 Task: Select a due date automation when advanced on, 2 days after a card is due add basic with the yellow label at 11:00 AM.
Action: Mouse moved to (1125, 90)
Screenshot: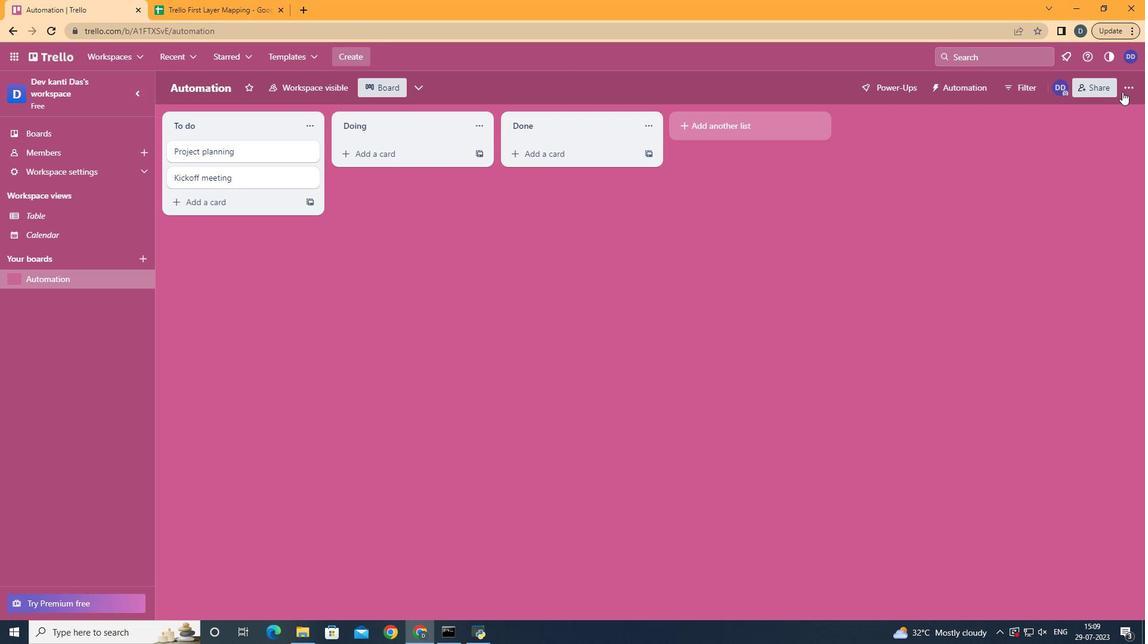 
Action: Mouse pressed left at (1125, 90)
Screenshot: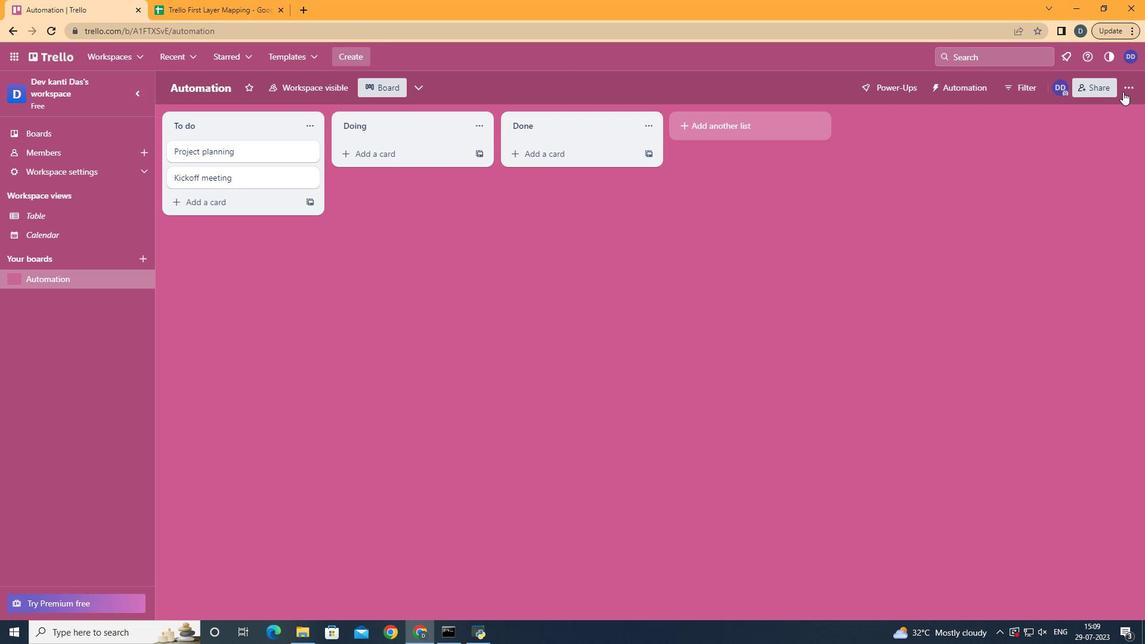 
Action: Mouse moved to (1026, 256)
Screenshot: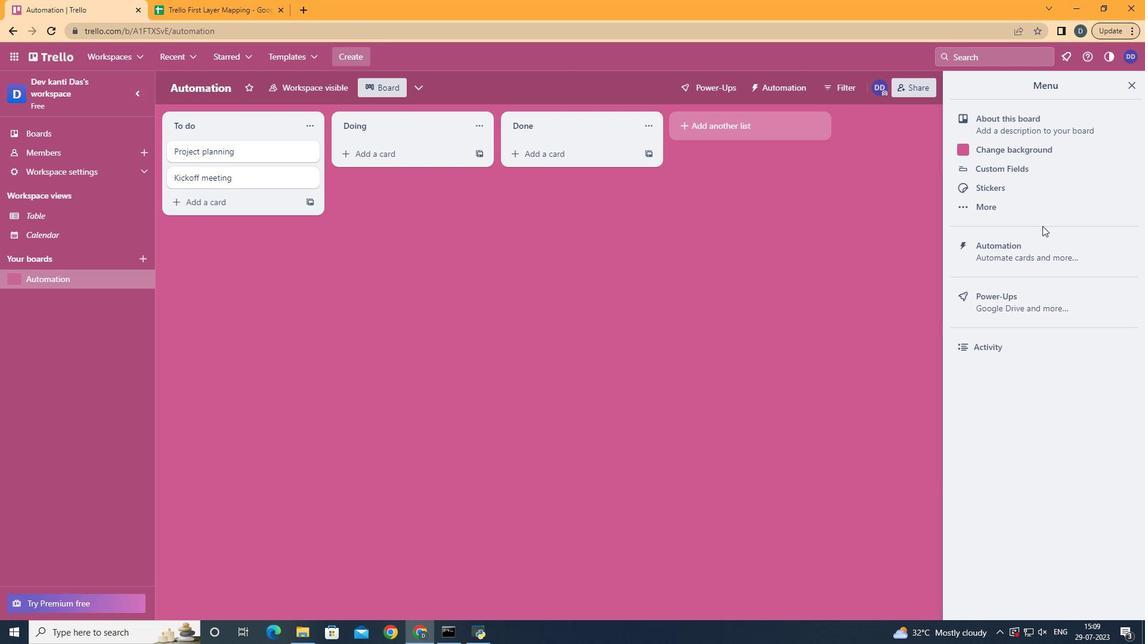 
Action: Mouse pressed left at (1026, 256)
Screenshot: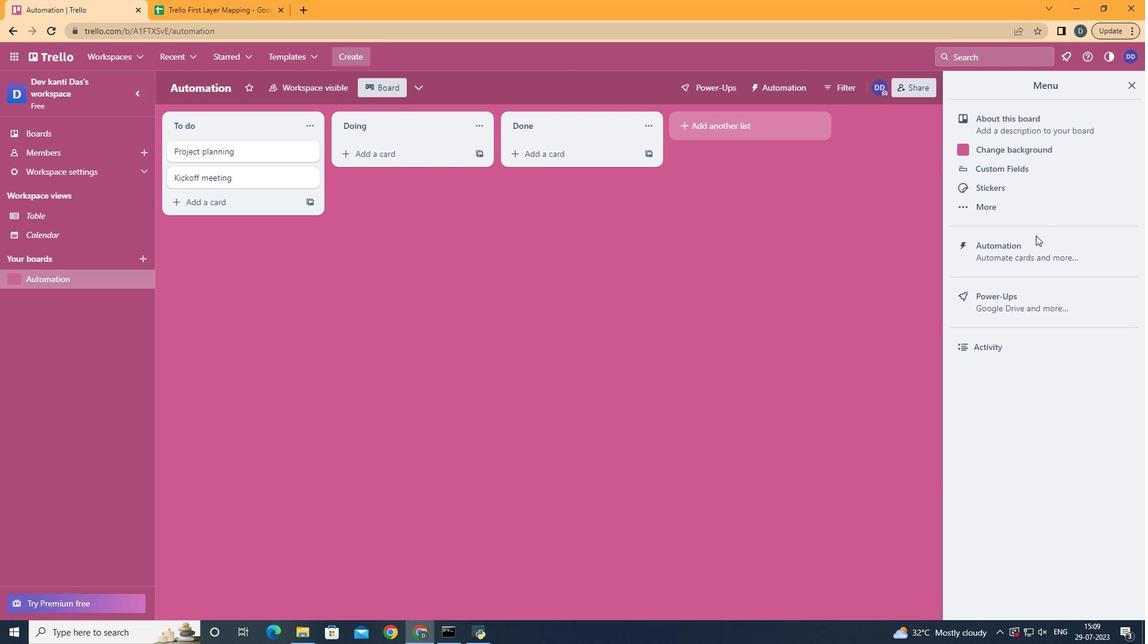 
Action: Mouse moved to (240, 239)
Screenshot: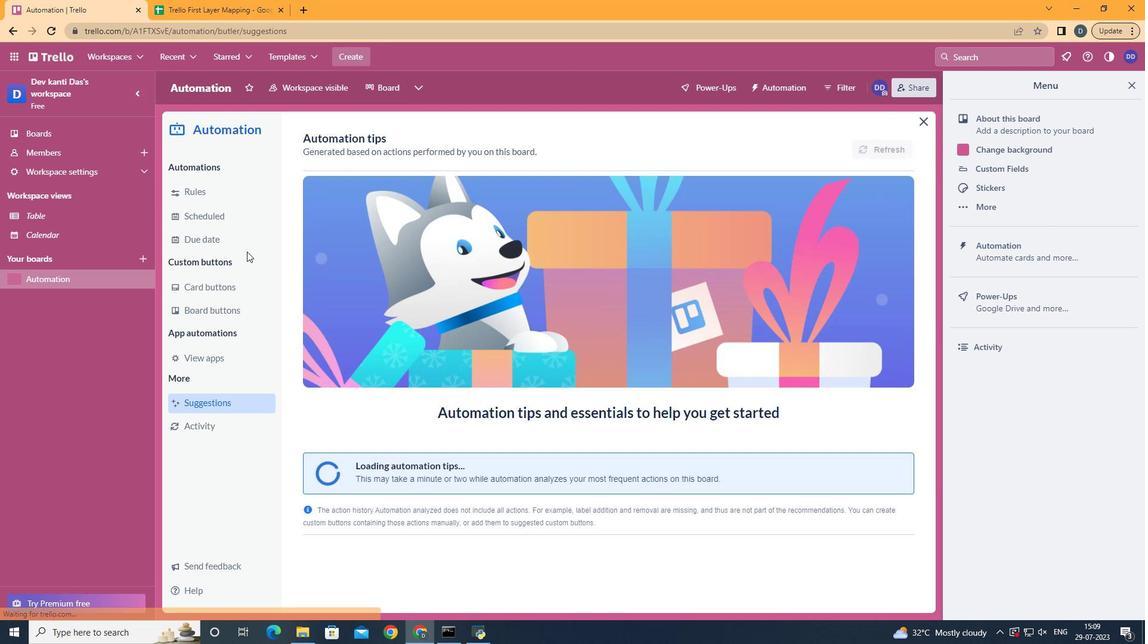 
Action: Mouse pressed left at (240, 239)
Screenshot: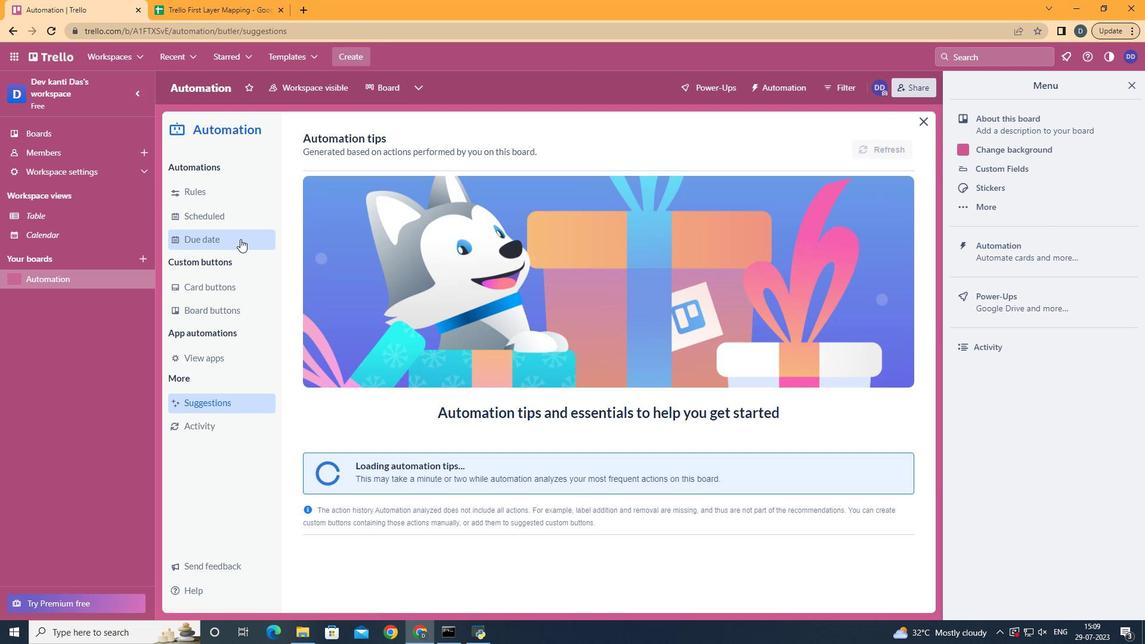 
Action: Mouse moved to (850, 140)
Screenshot: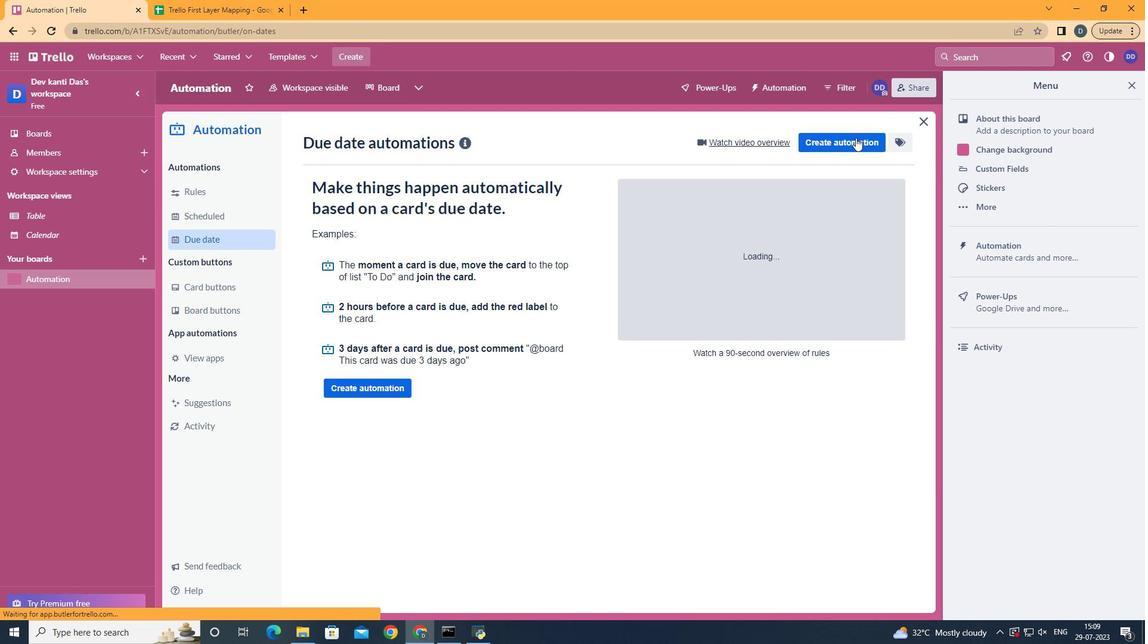 
Action: Mouse pressed left at (850, 140)
Screenshot: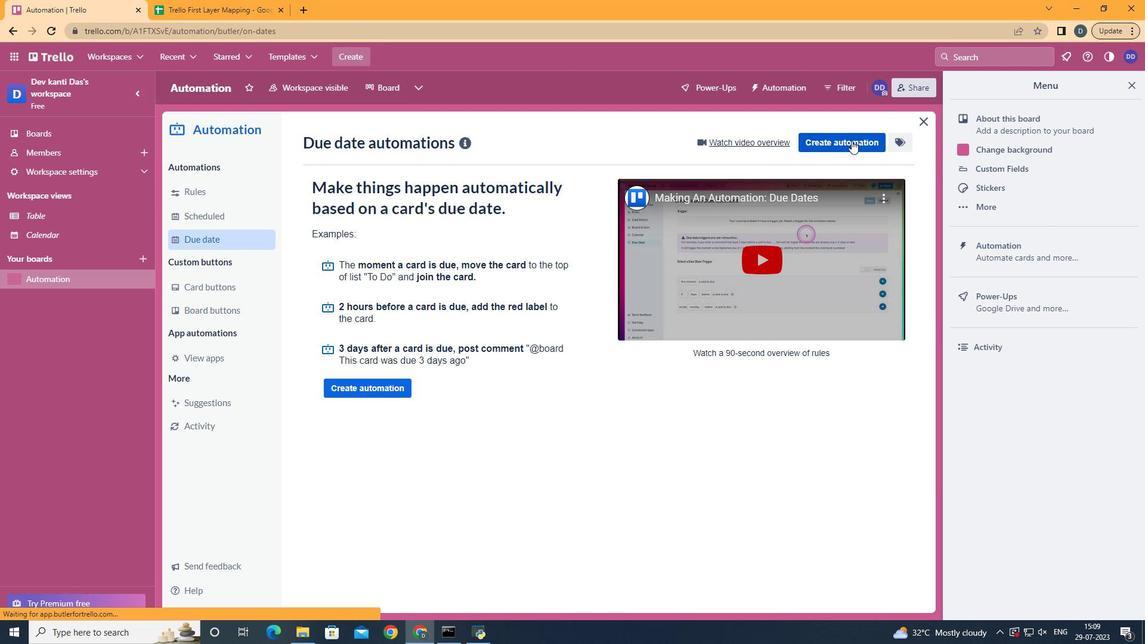 
Action: Mouse moved to (578, 258)
Screenshot: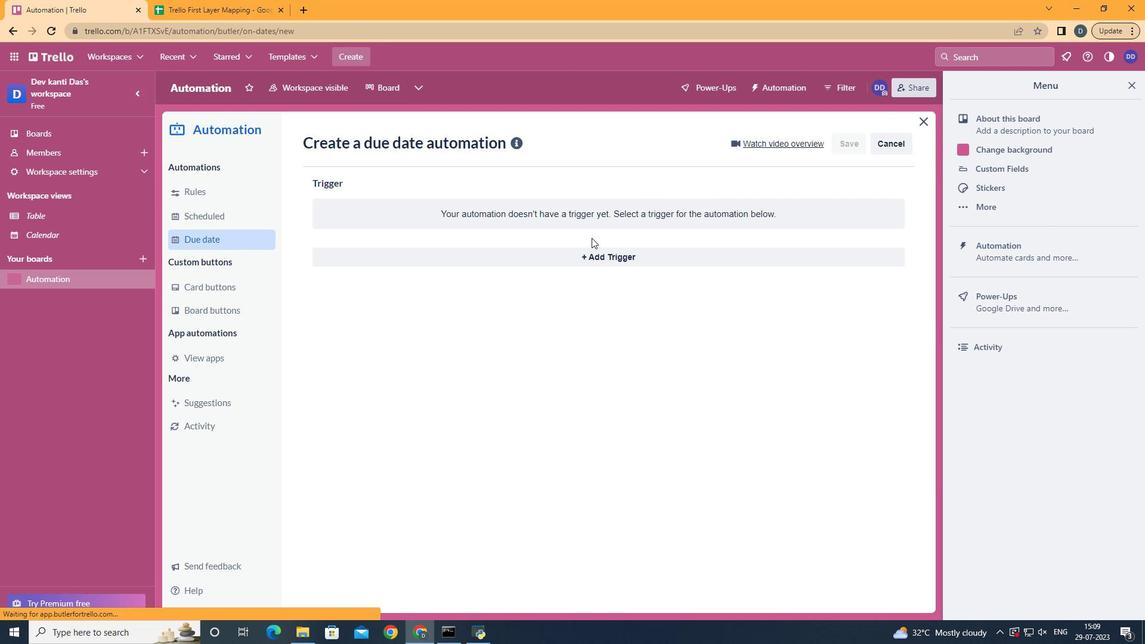 
Action: Mouse pressed left at (578, 258)
Screenshot: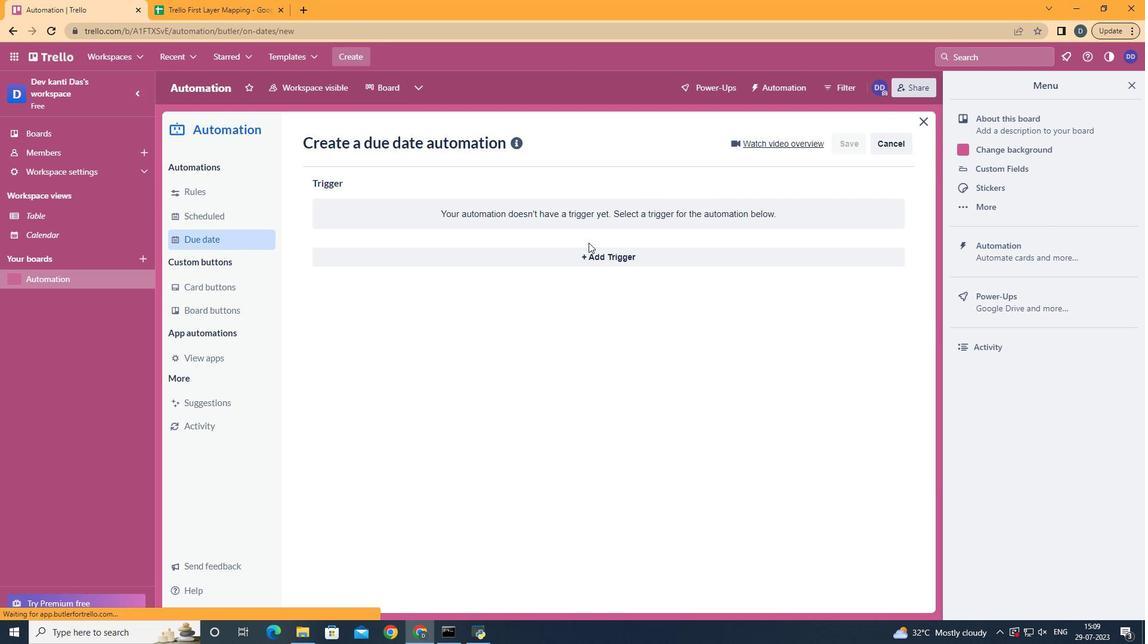 
Action: Mouse moved to (414, 490)
Screenshot: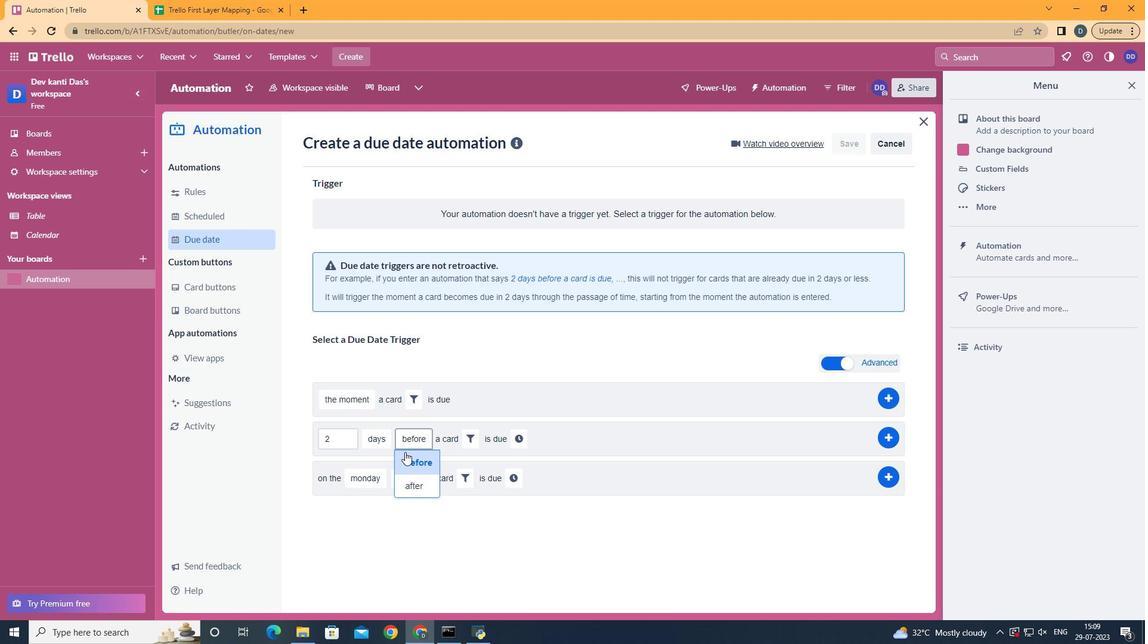 
Action: Mouse pressed left at (414, 490)
Screenshot: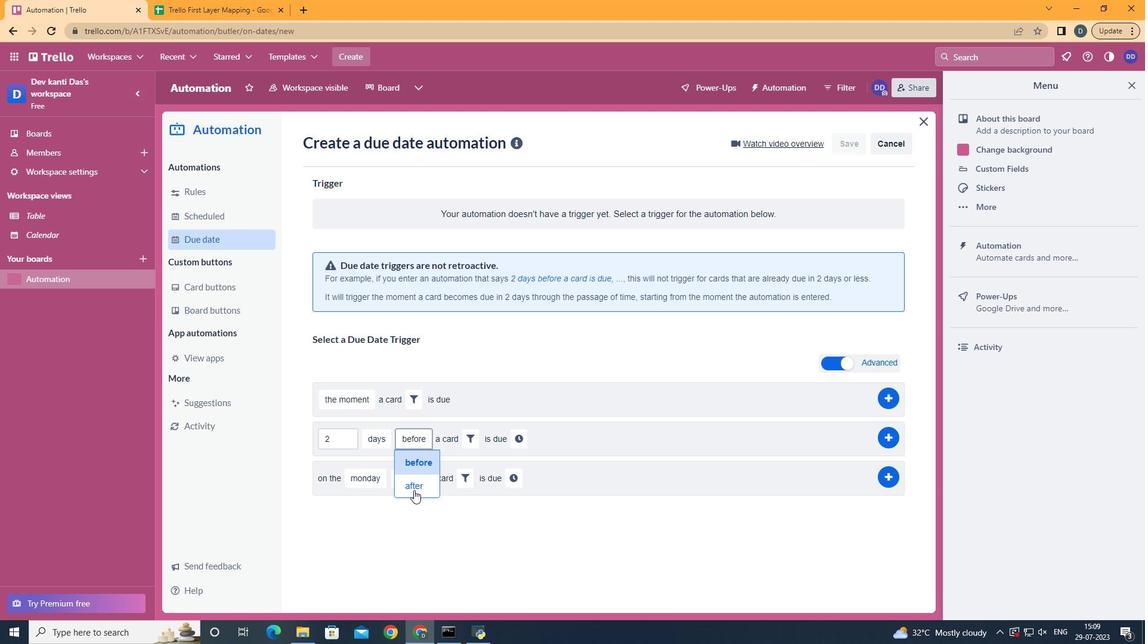 
Action: Mouse moved to (464, 443)
Screenshot: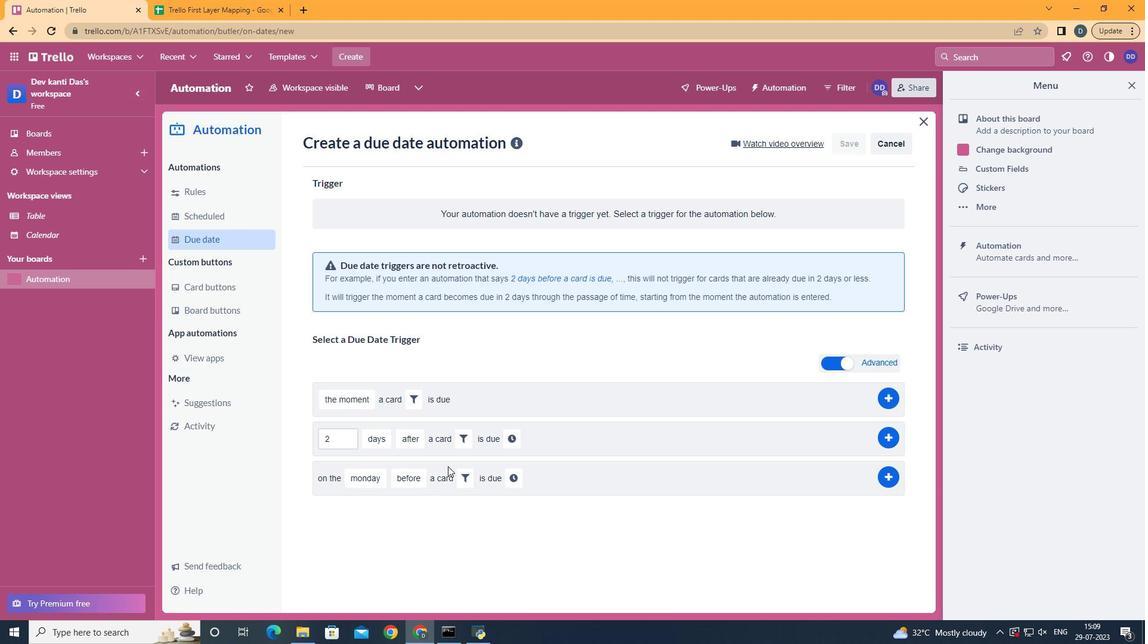 
Action: Mouse pressed left at (464, 443)
Screenshot: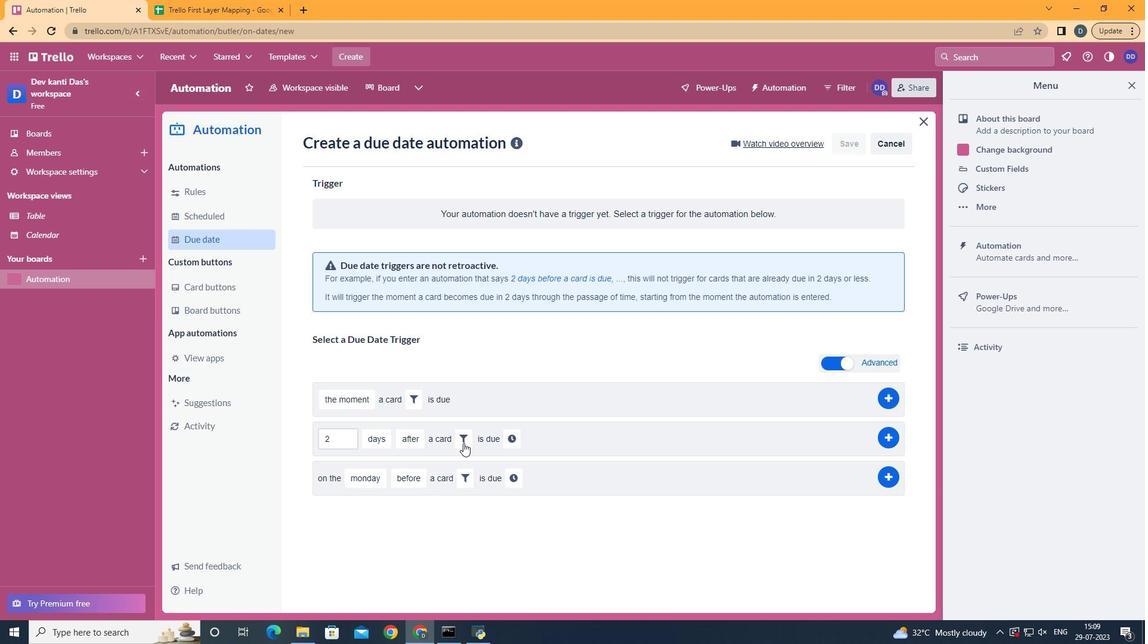 
Action: Mouse moved to (511, 477)
Screenshot: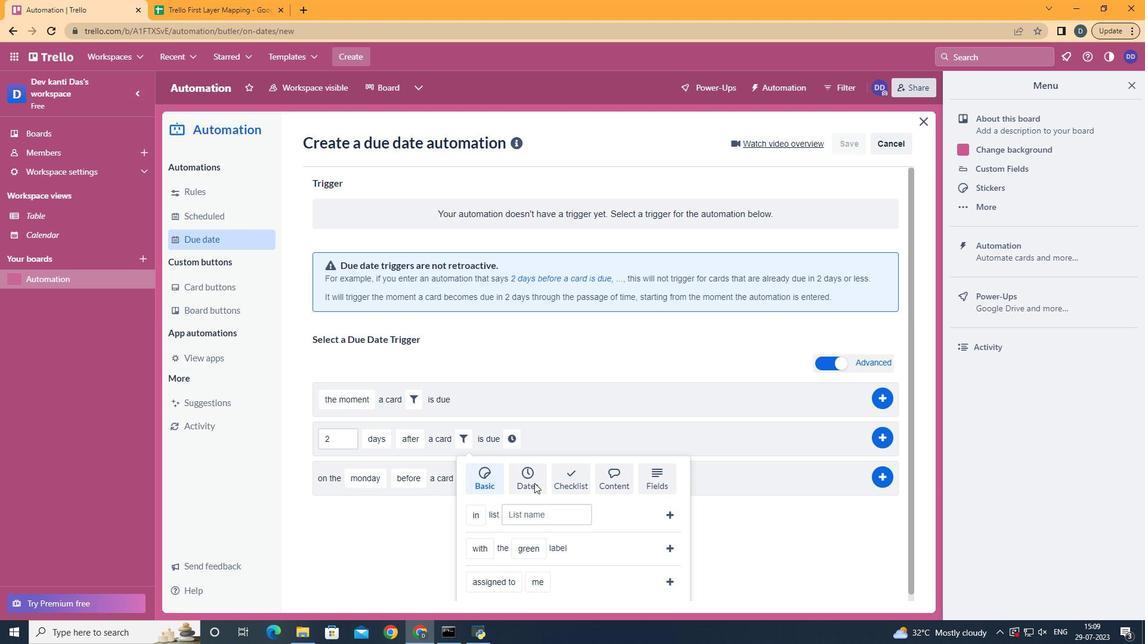 
Action: Mouse scrolled (511, 476) with delta (0, 0)
Screenshot: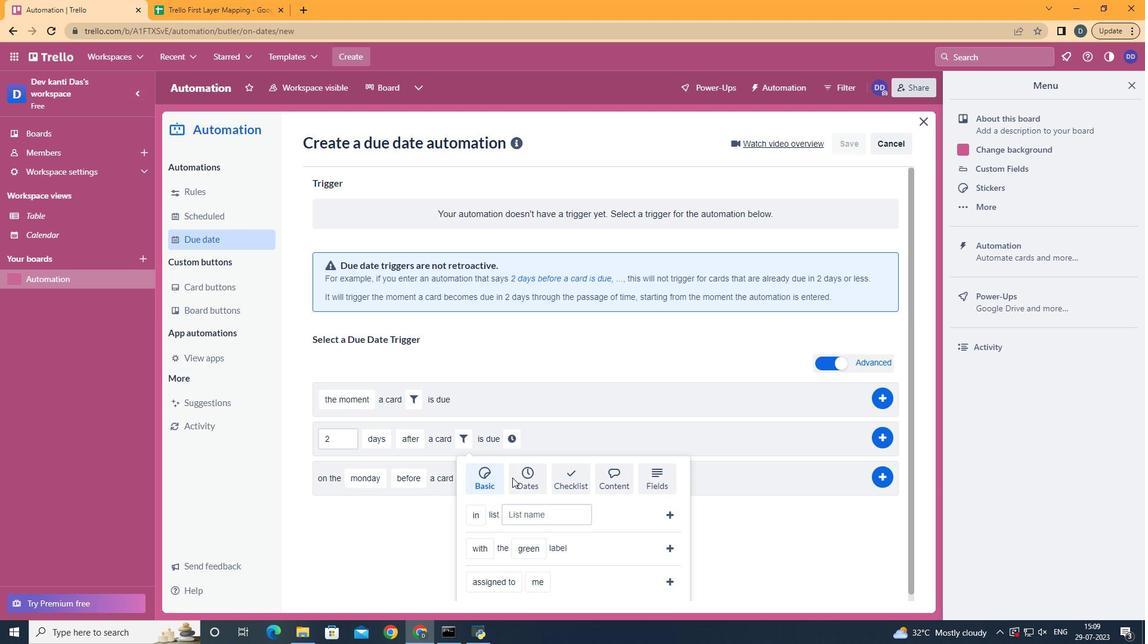 
Action: Mouse scrolled (511, 476) with delta (0, 0)
Screenshot: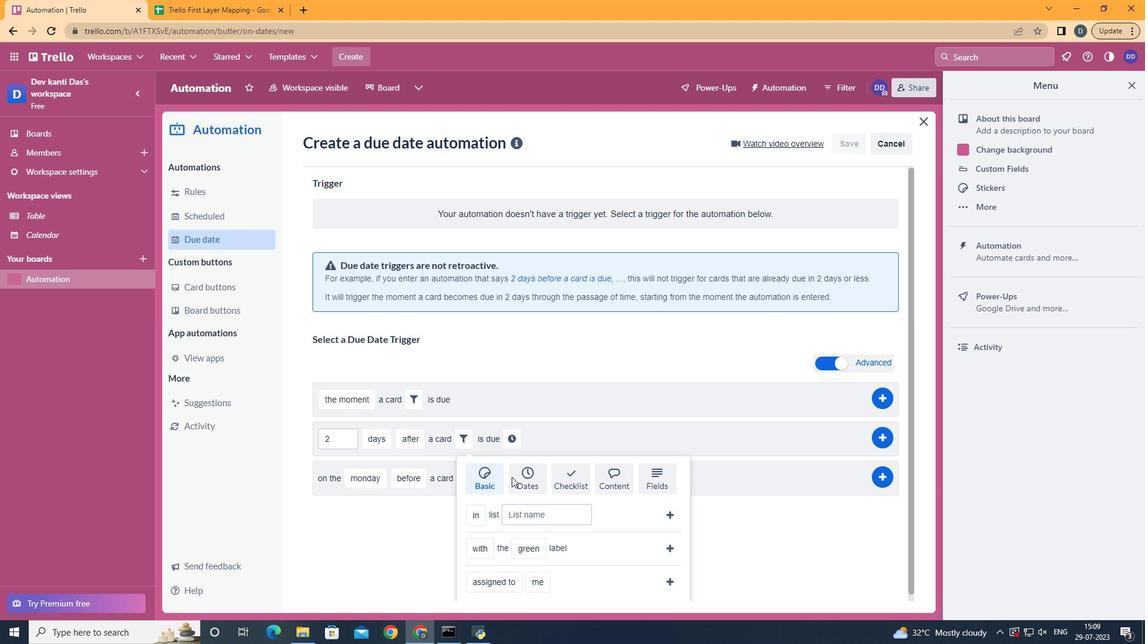 
Action: Mouse scrolled (511, 476) with delta (0, 0)
Screenshot: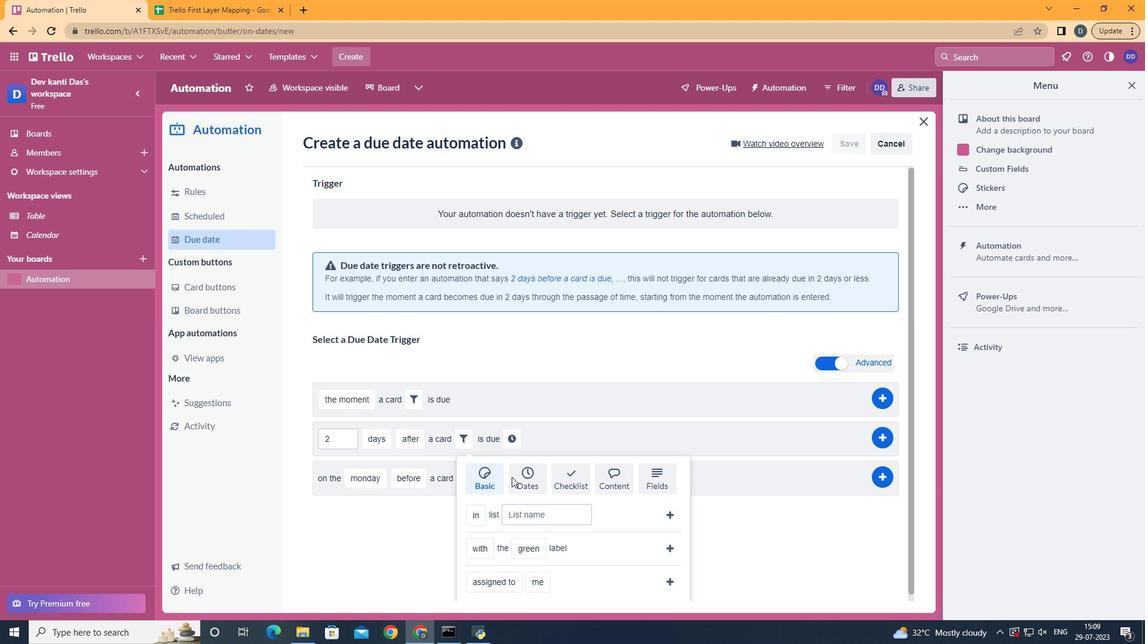 
Action: Mouse scrolled (511, 476) with delta (0, 0)
Screenshot: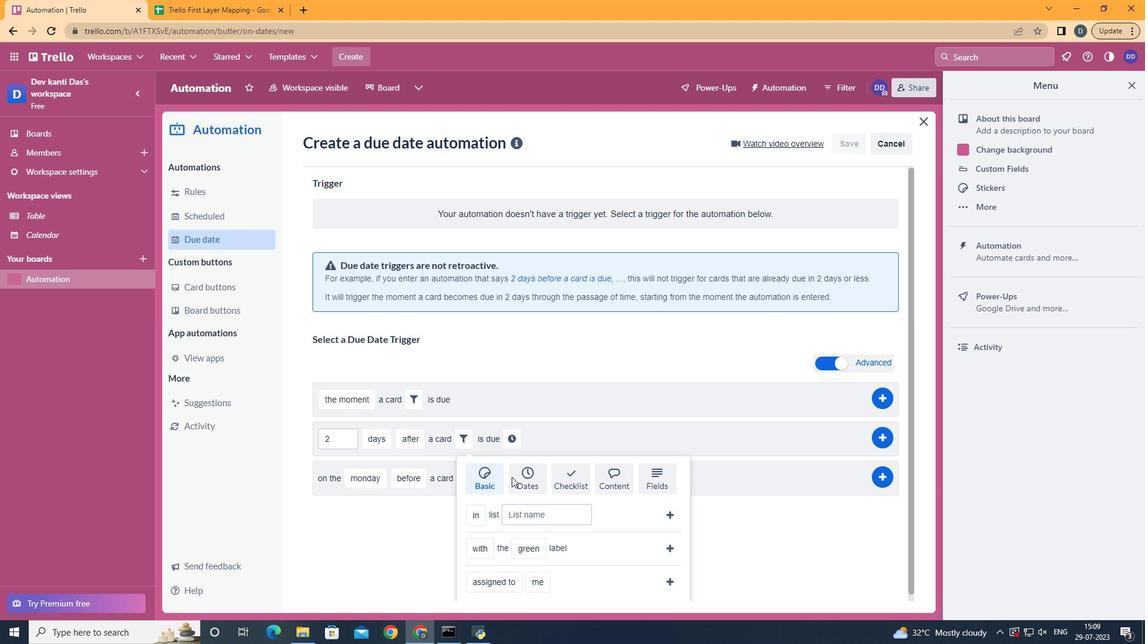 
Action: Mouse moved to (498, 478)
Screenshot: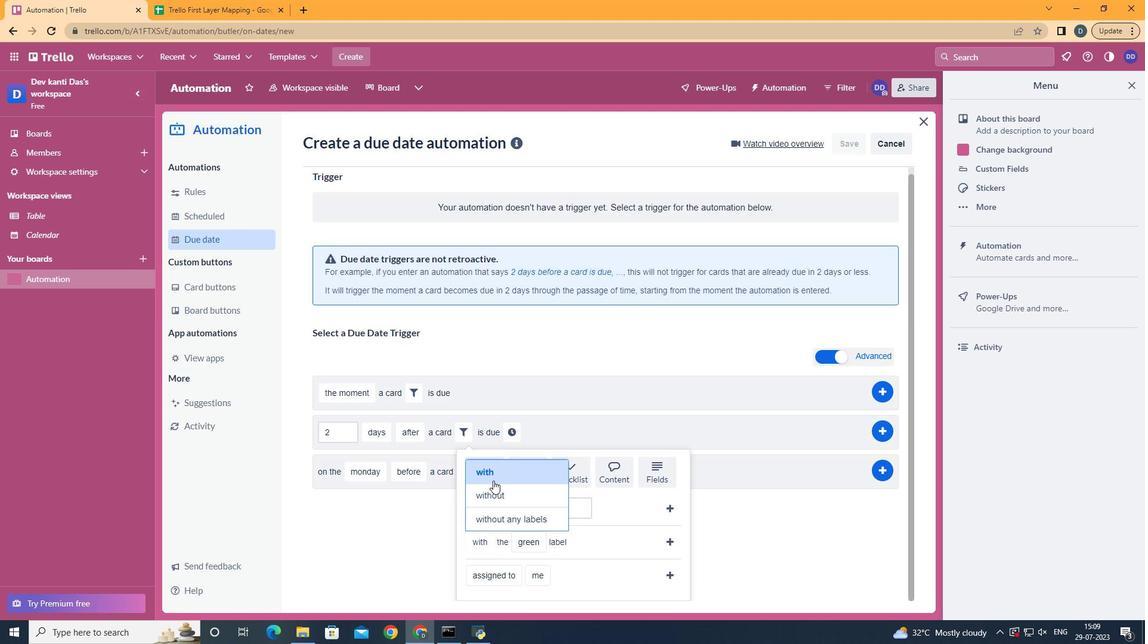 
Action: Mouse pressed left at (498, 478)
Screenshot: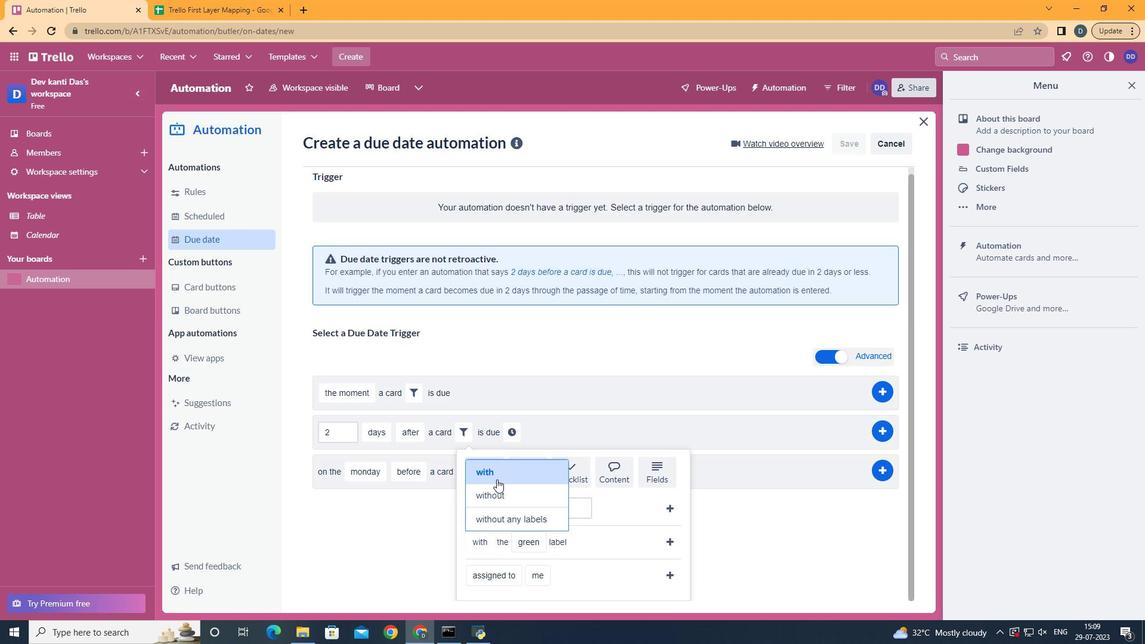 
Action: Mouse moved to (529, 420)
Screenshot: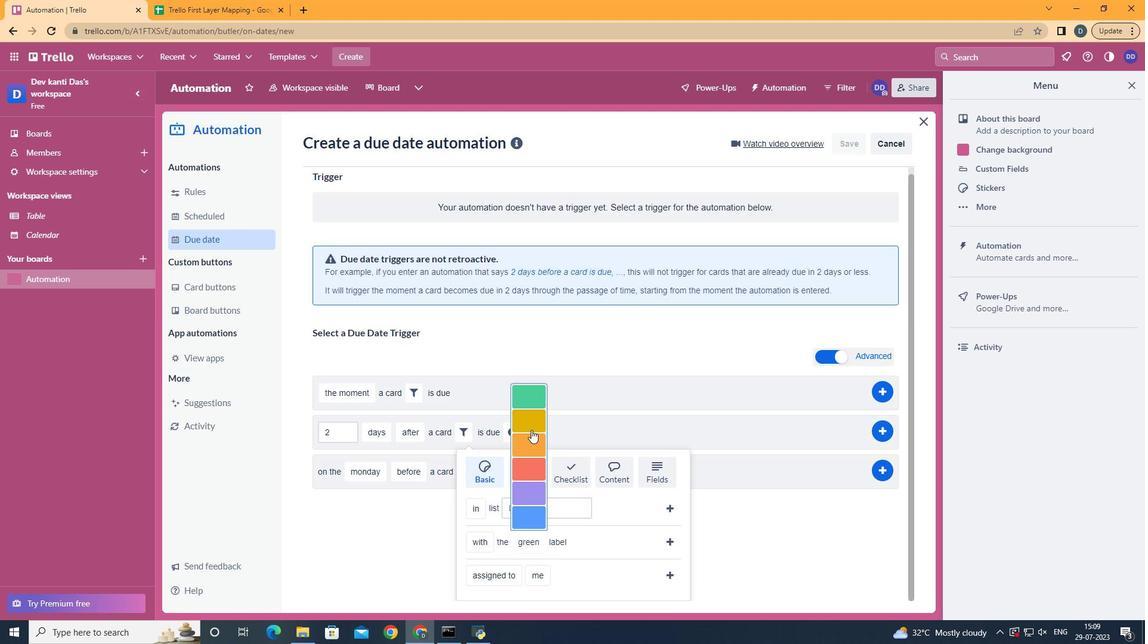
Action: Mouse pressed left at (529, 420)
Screenshot: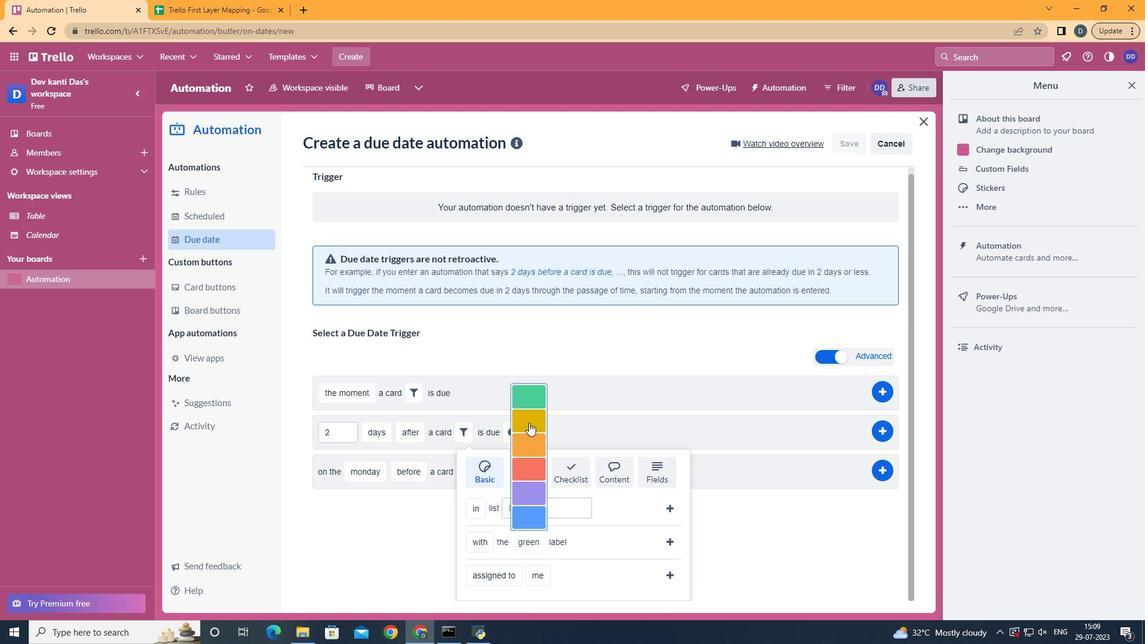 
Action: Mouse moved to (672, 539)
Screenshot: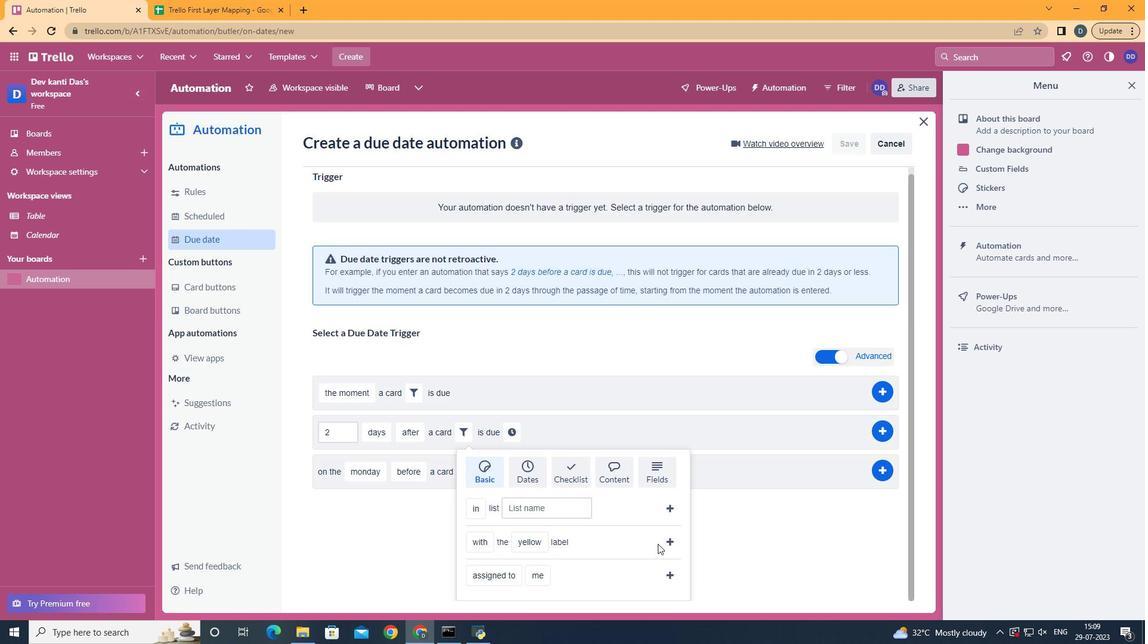 
Action: Mouse pressed left at (672, 539)
Screenshot: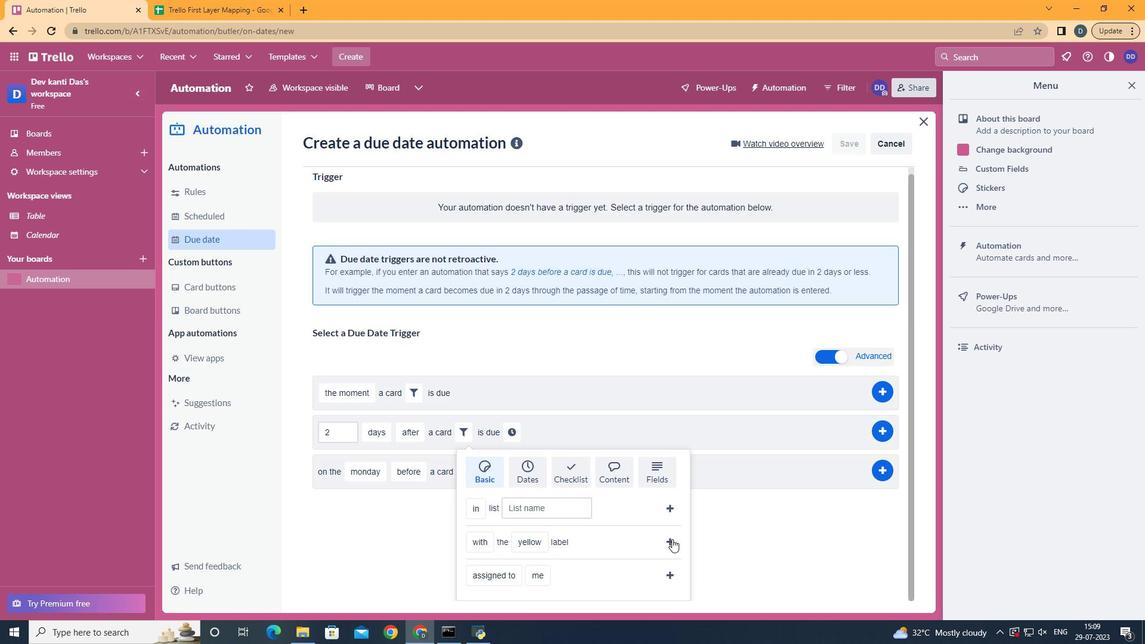 
Action: Mouse moved to (622, 447)
Screenshot: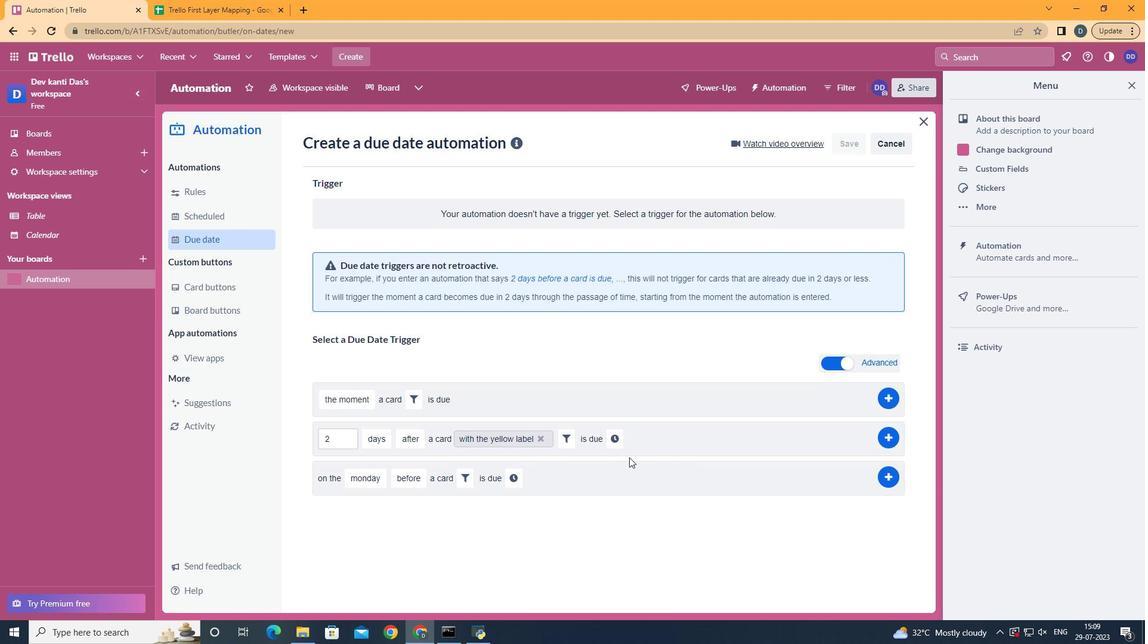 
Action: Mouse pressed left at (622, 447)
Screenshot: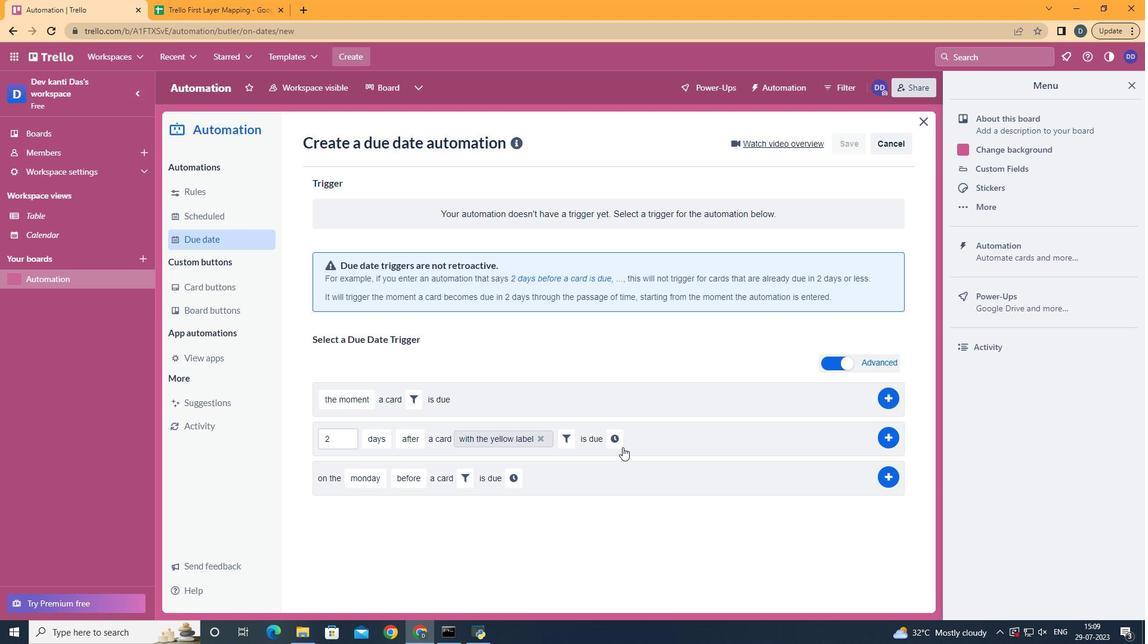
Action: Mouse moved to (635, 446)
Screenshot: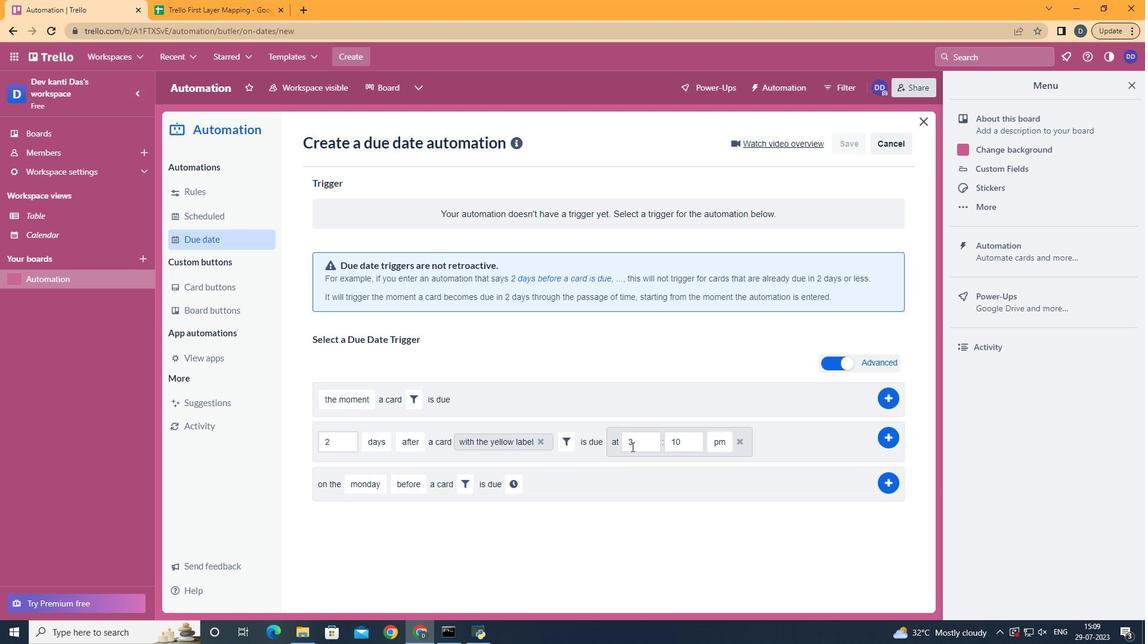 
Action: Mouse pressed left at (635, 446)
Screenshot: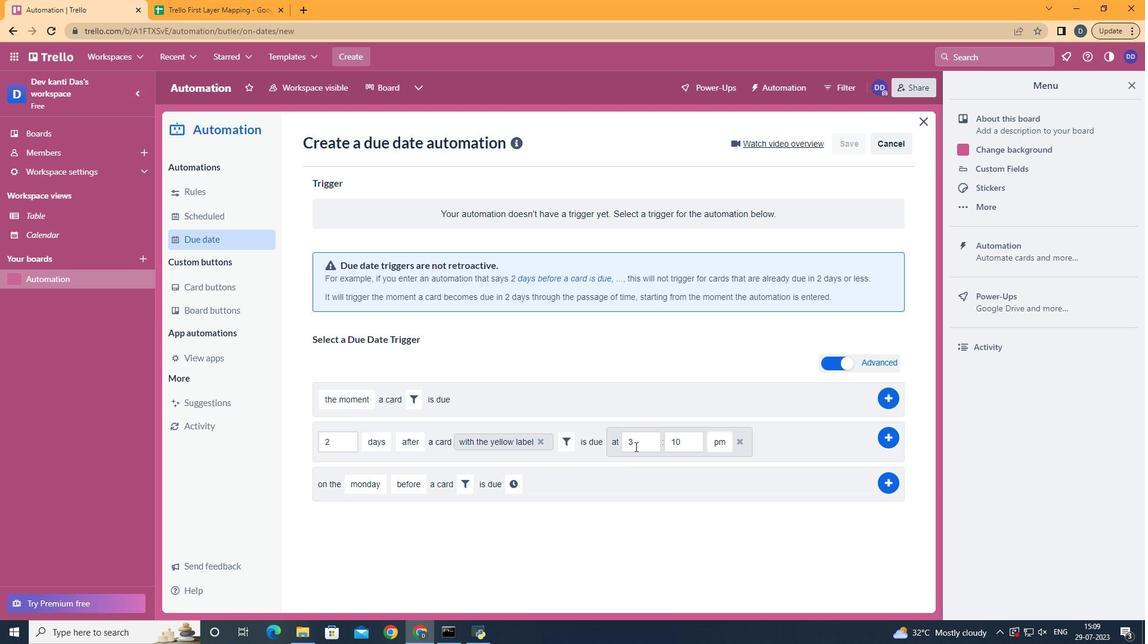 
Action: Key pressed <Key.backspace>11
Screenshot: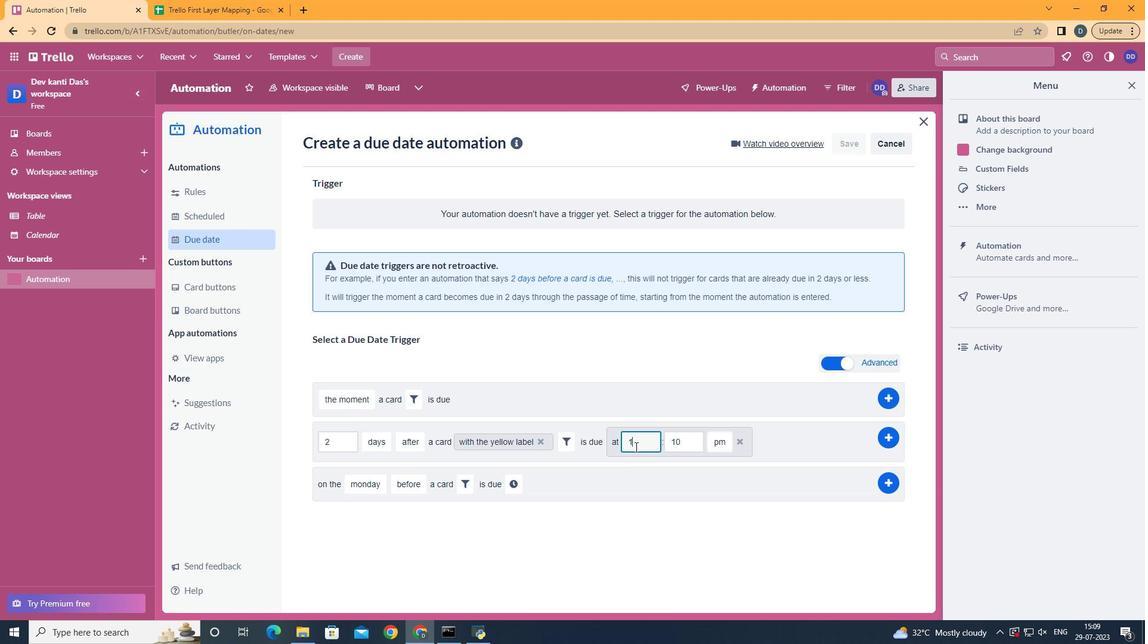 
Action: Mouse moved to (693, 445)
Screenshot: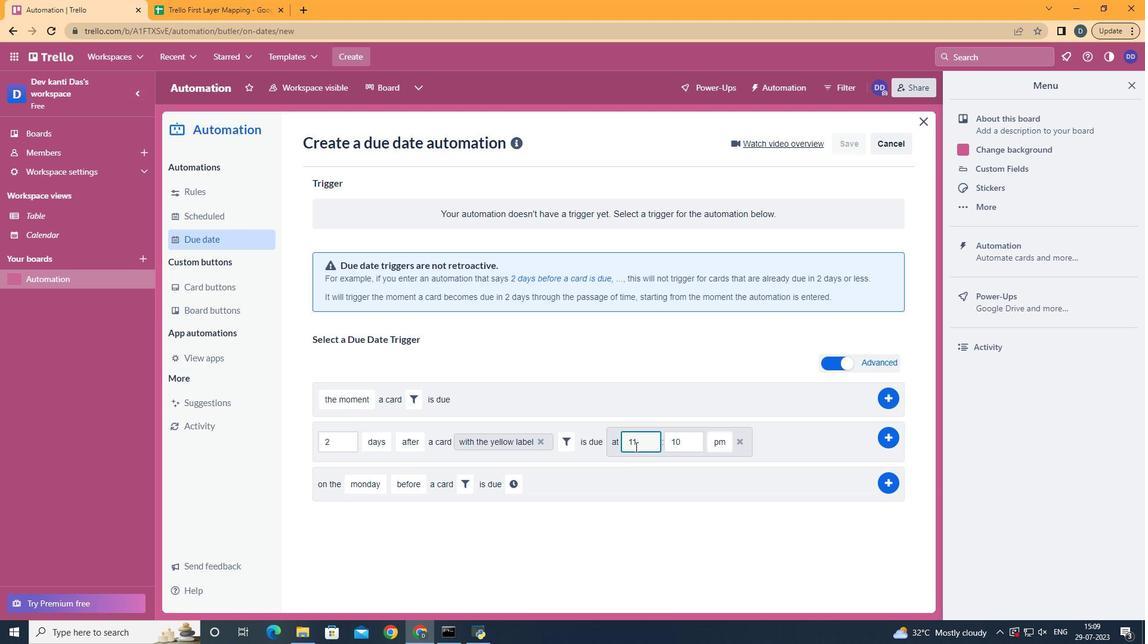 
Action: Mouse pressed left at (693, 445)
Screenshot: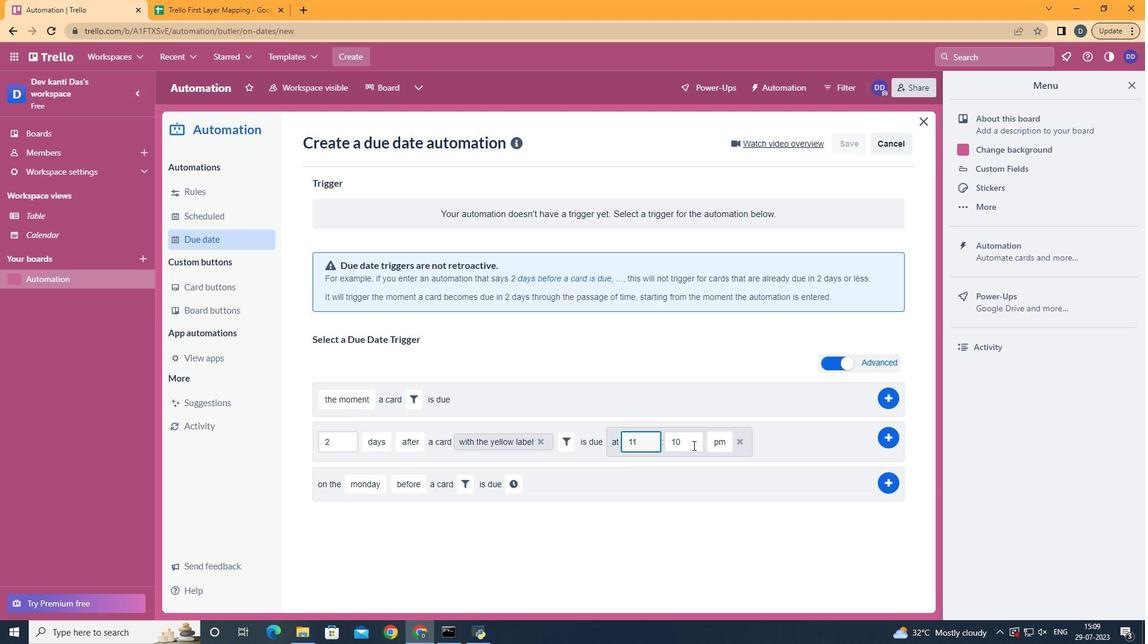 
Action: Key pressed <Key.backspace><Key.backspace>00
Screenshot: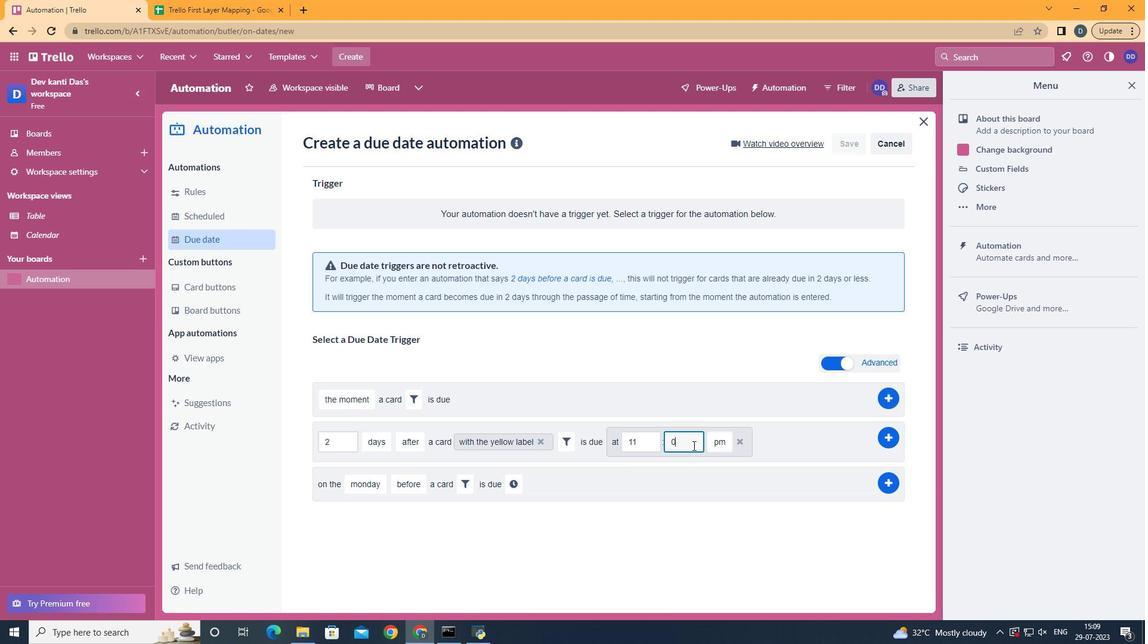 
Action: Mouse moved to (717, 464)
Screenshot: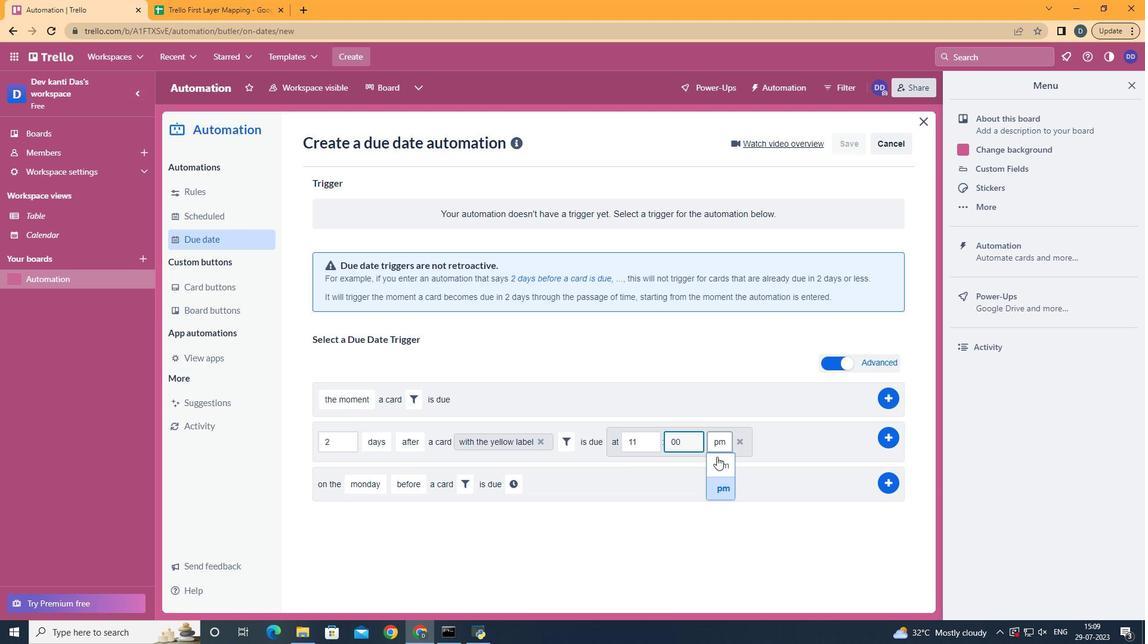 
Action: Mouse pressed left at (717, 464)
Screenshot: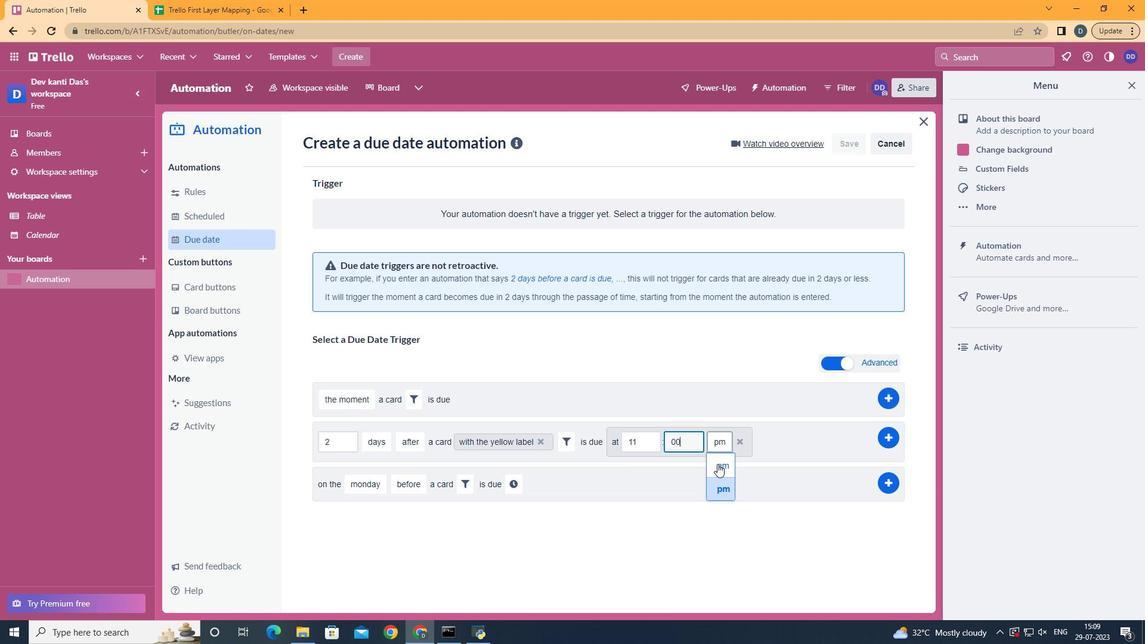 
